 Task: Learn more about a career.
Action: Mouse moved to (925, 127)
Screenshot: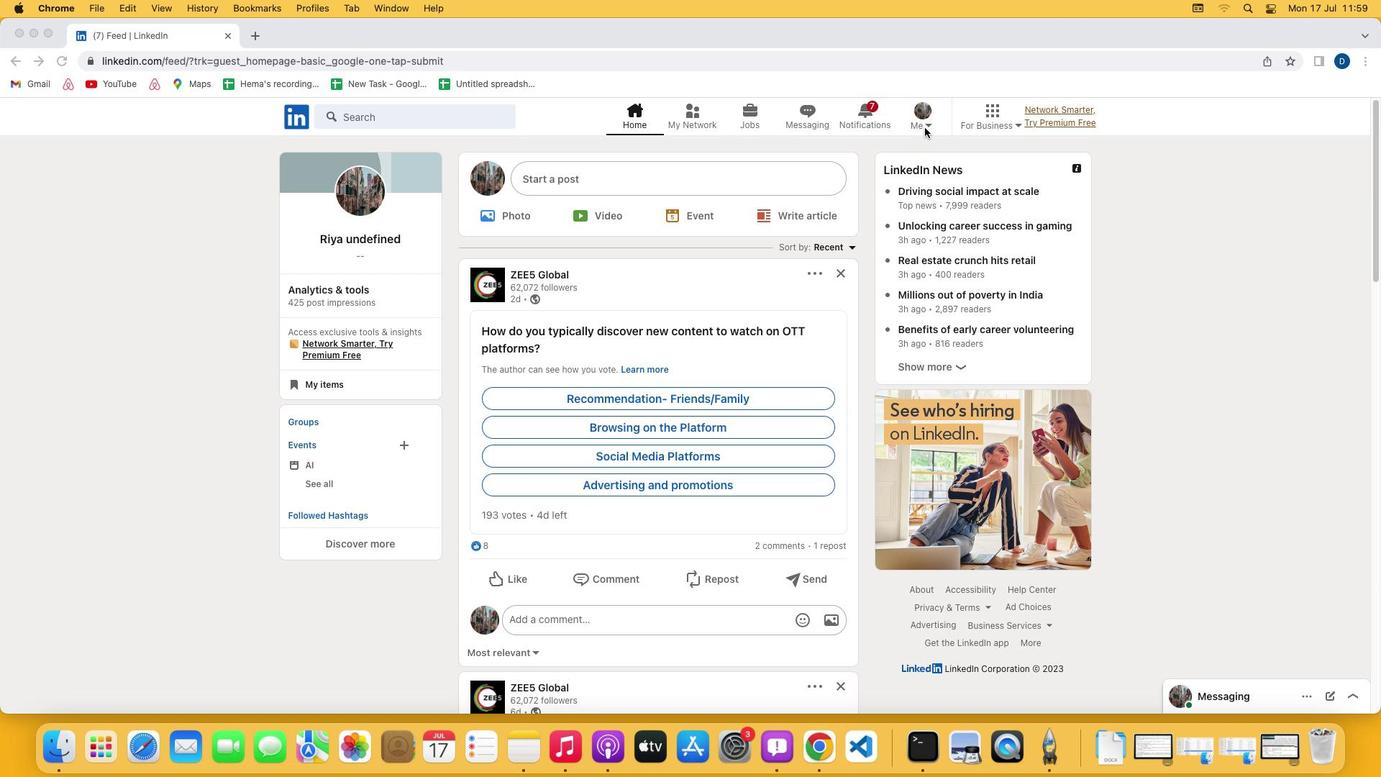 
Action: Mouse pressed left at (925, 127)
Screenshot: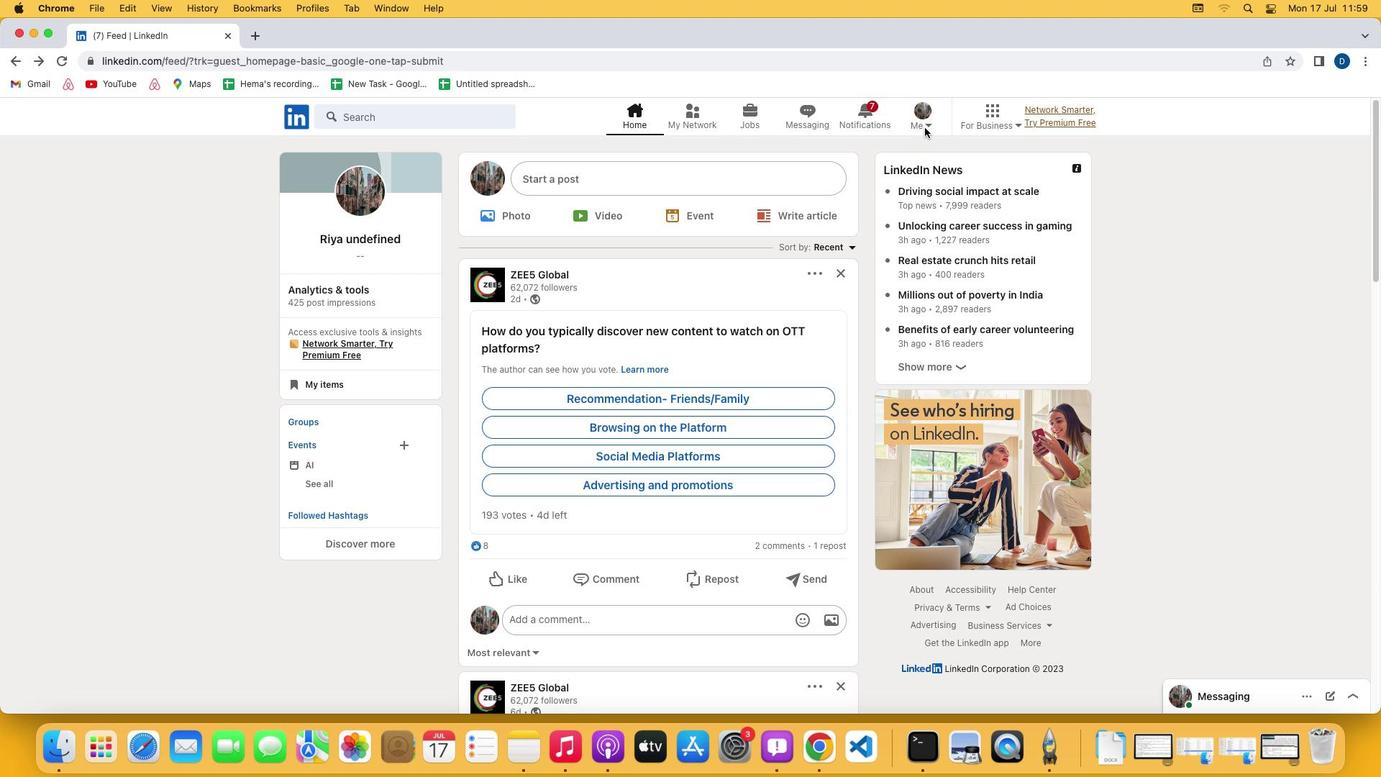 
Action: Mouse moved to (929, 125)
Screenshot: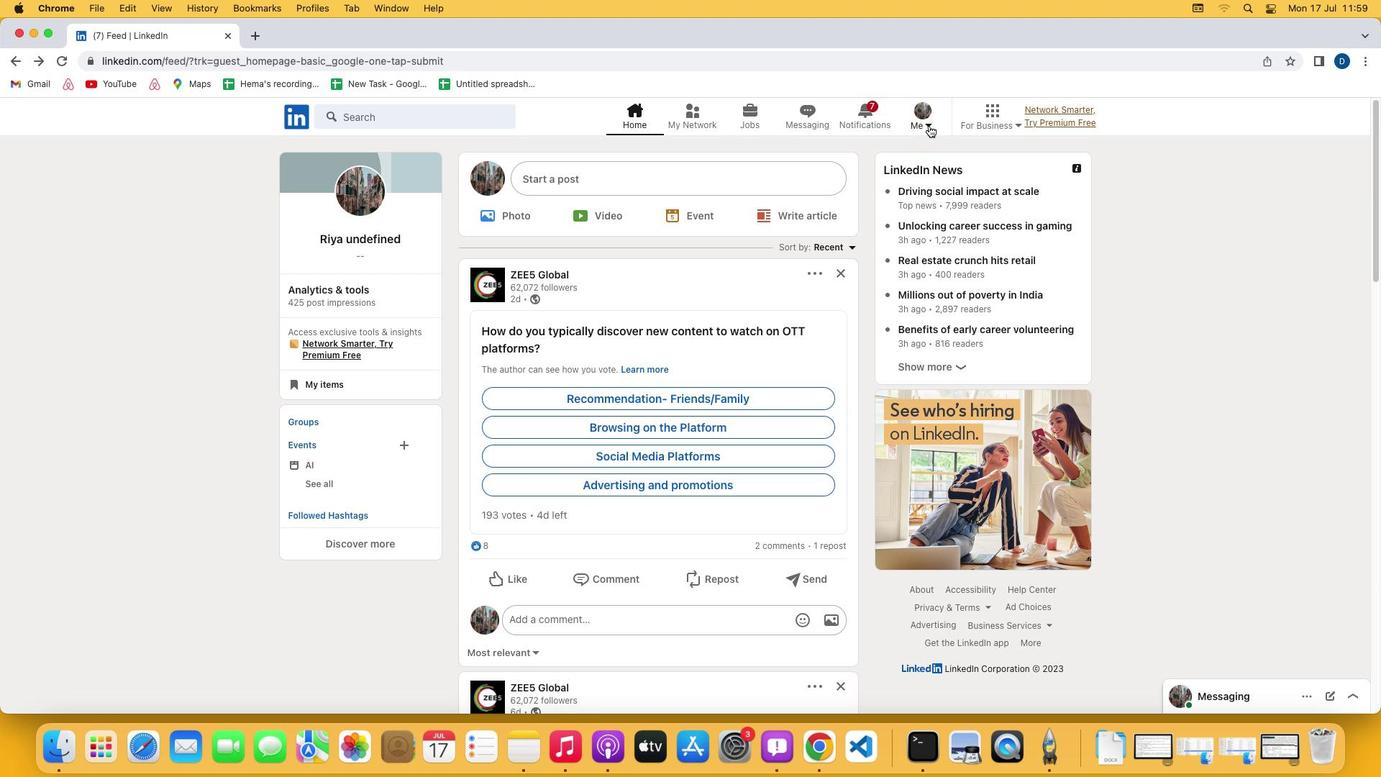 
Action: Mouse pressed left at (929, 125)
Screenshot: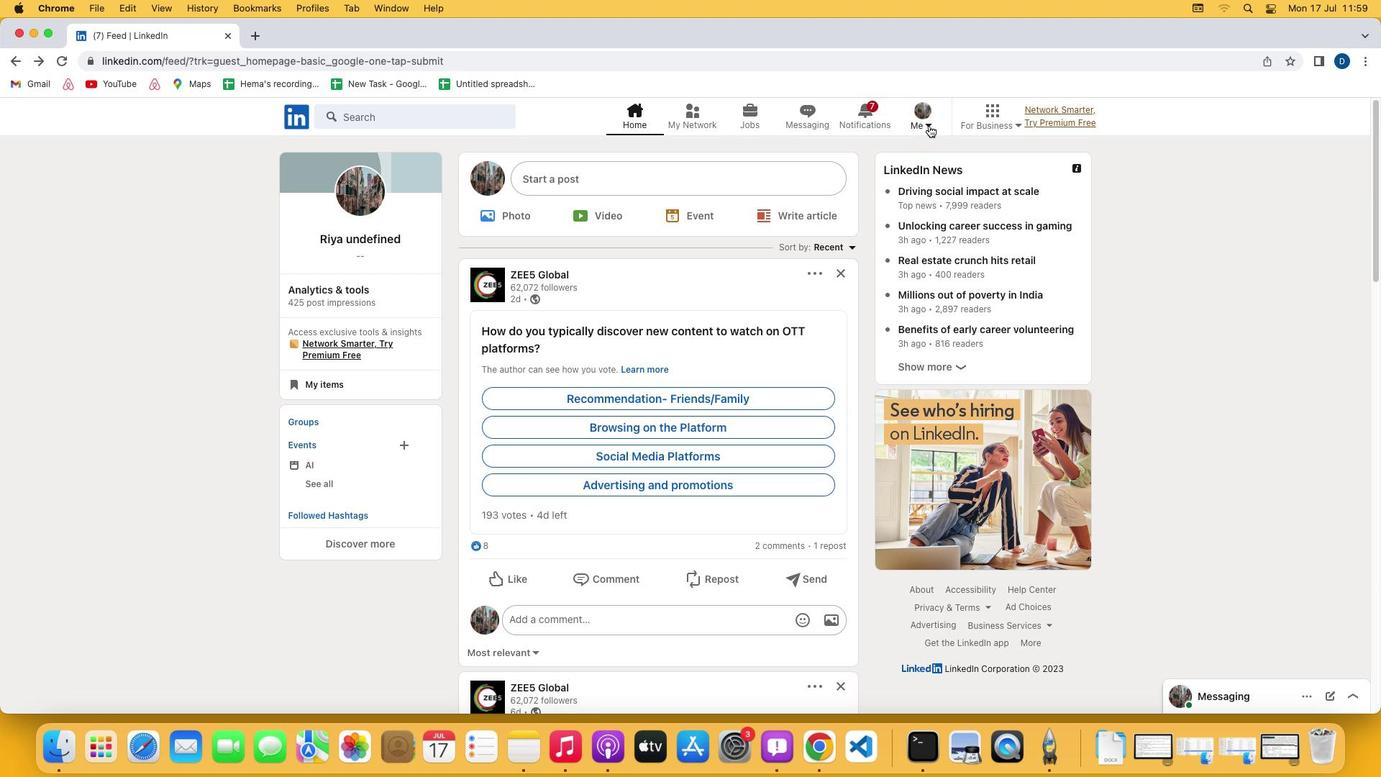 
Action: Mouse moved to (827, 272)
Screenshot: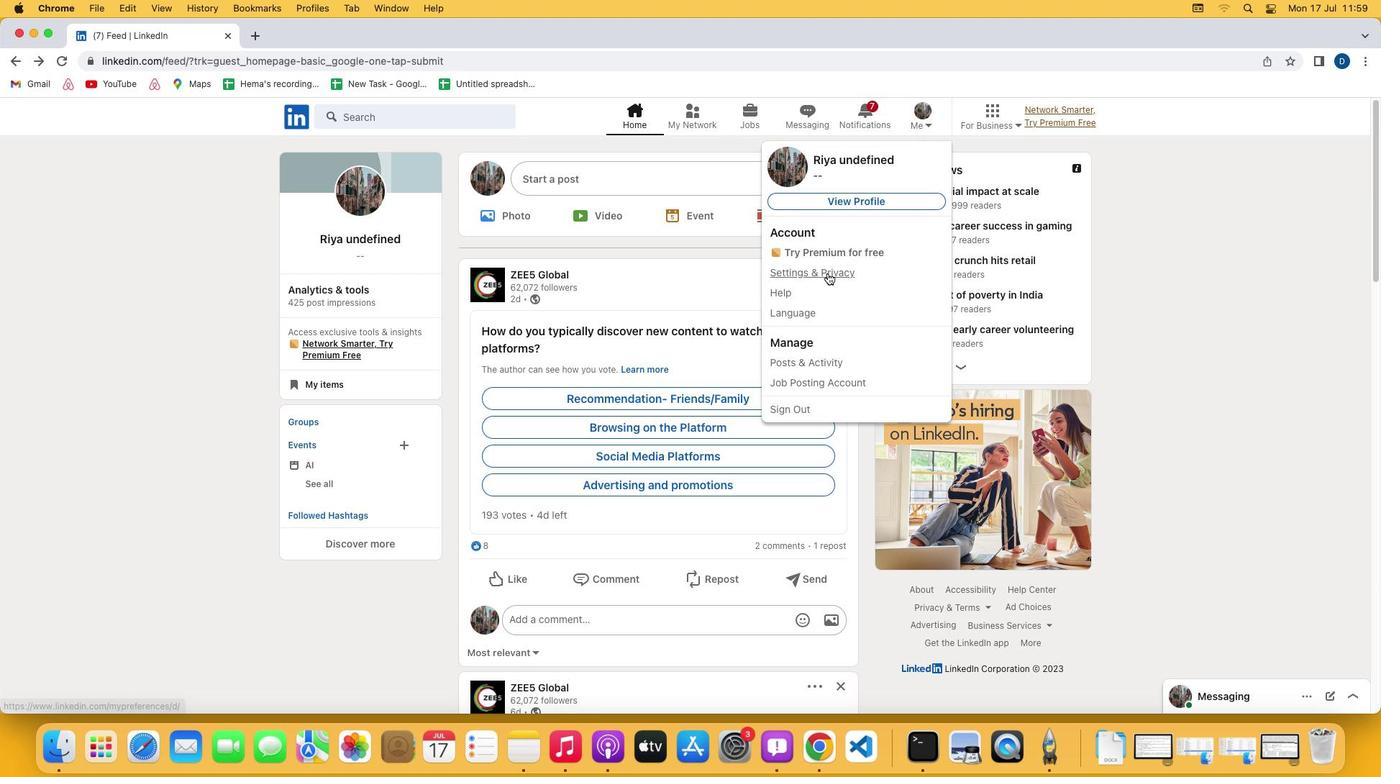 
Action: Mouse pressed left at (827, 272)
Screenshot: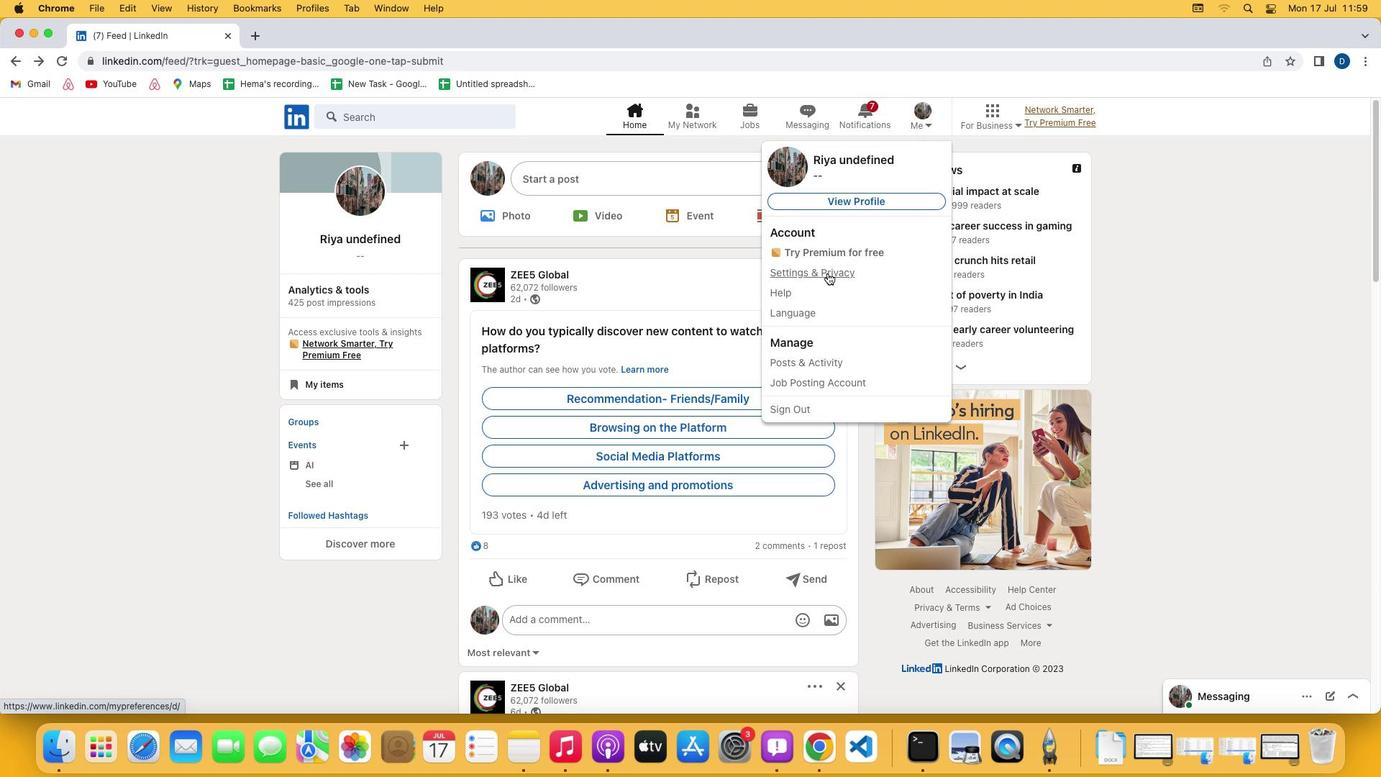 
Action: Mouse moved to (645, 476)
Screenshot: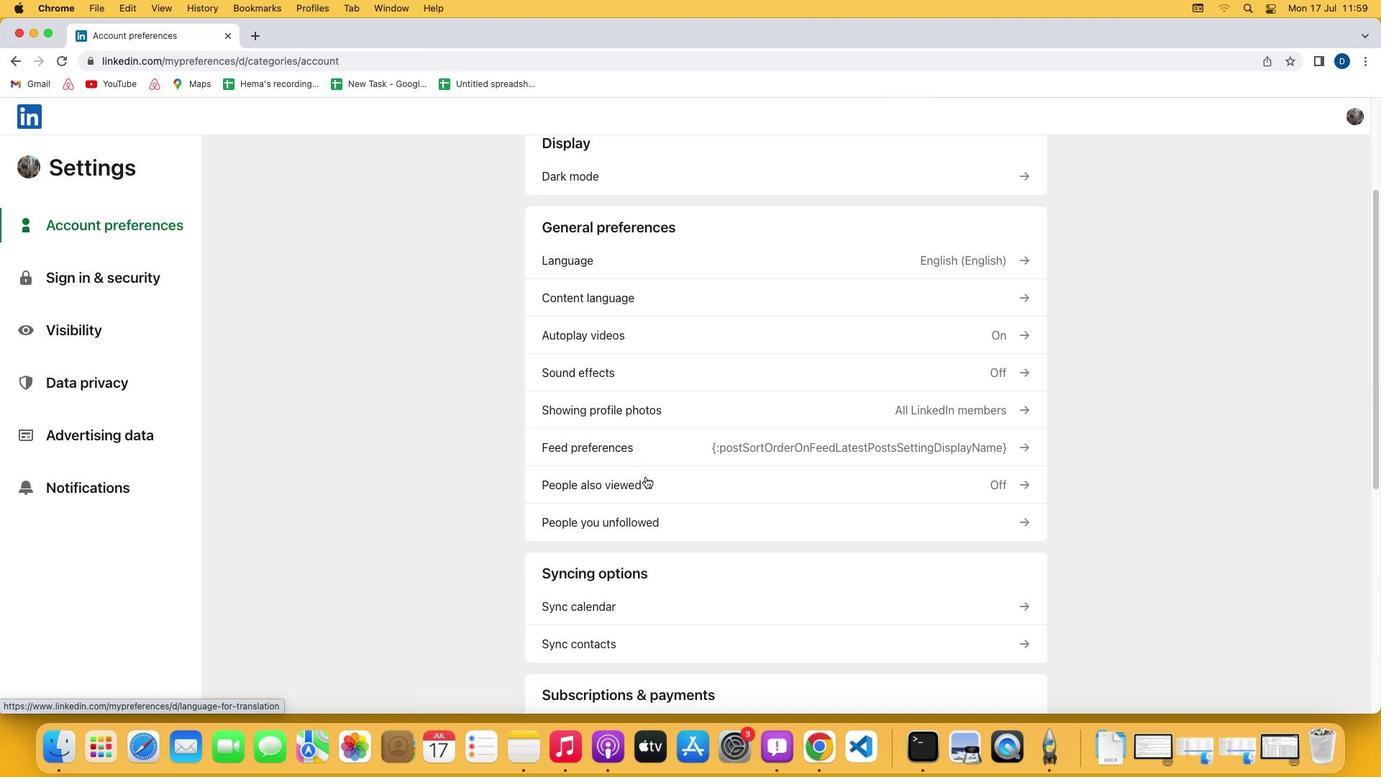 
Action: Mouse scrolled (645, 476) with delta (0, 0)
Screenshot: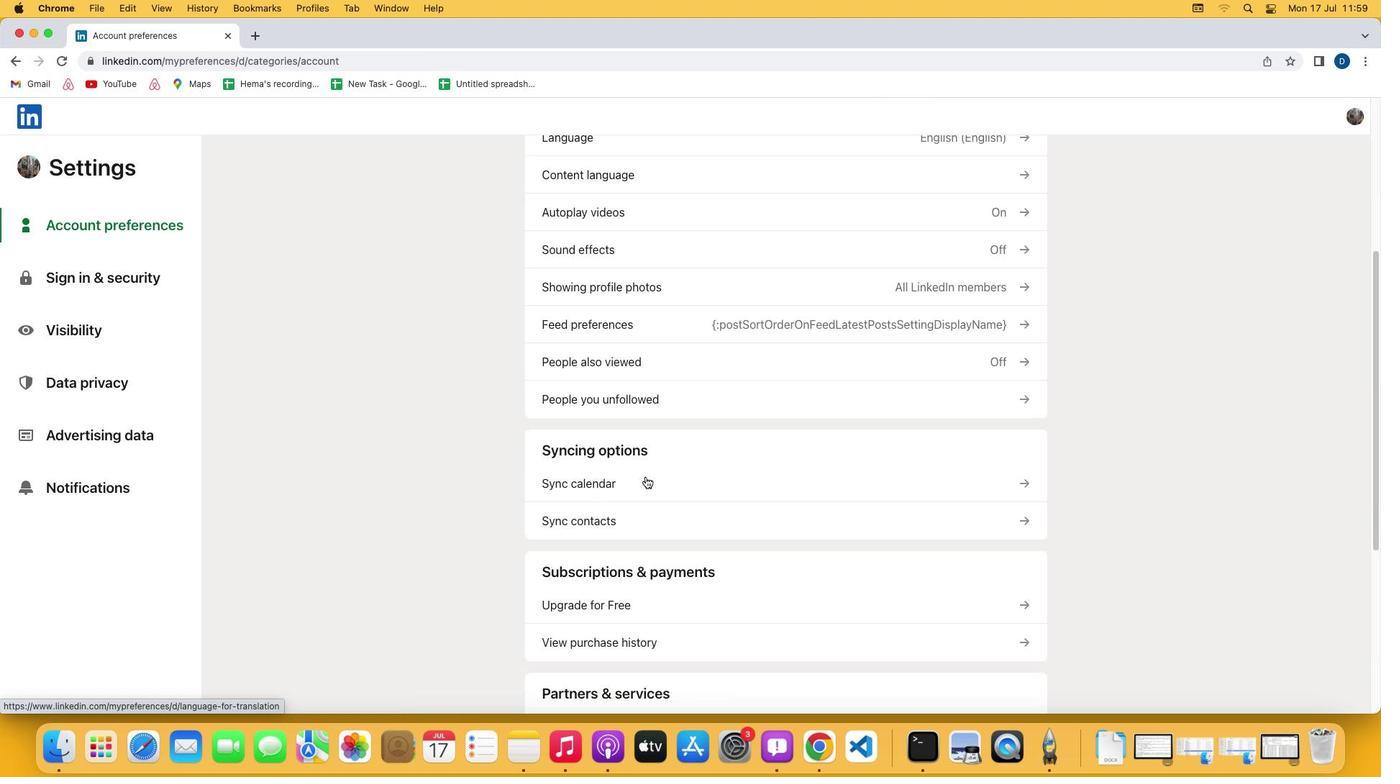 
Action: Mouse scrolled (645, 476) with delta (0, 0)
Screenshot: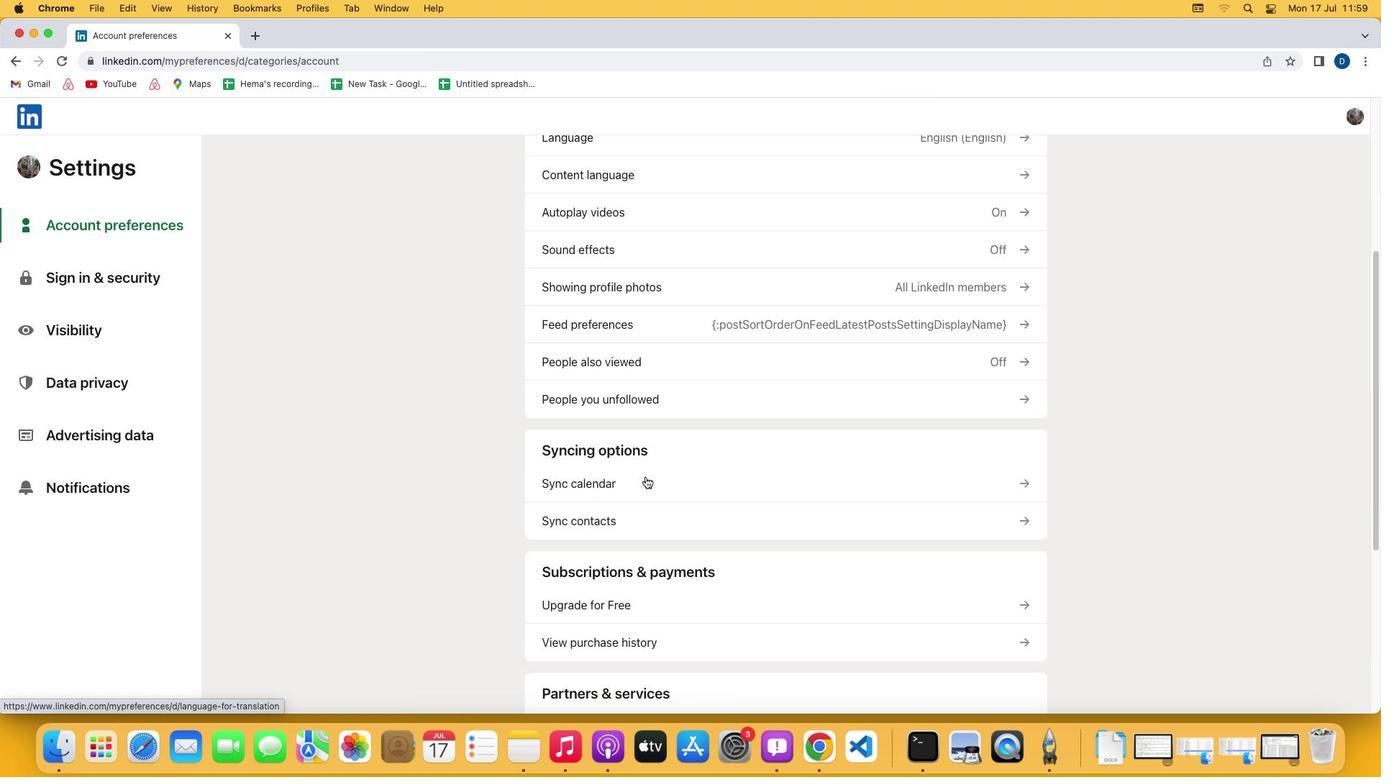 
Action: Mouse scrolled (645, 476) with delta (0, -1)
Screenshot: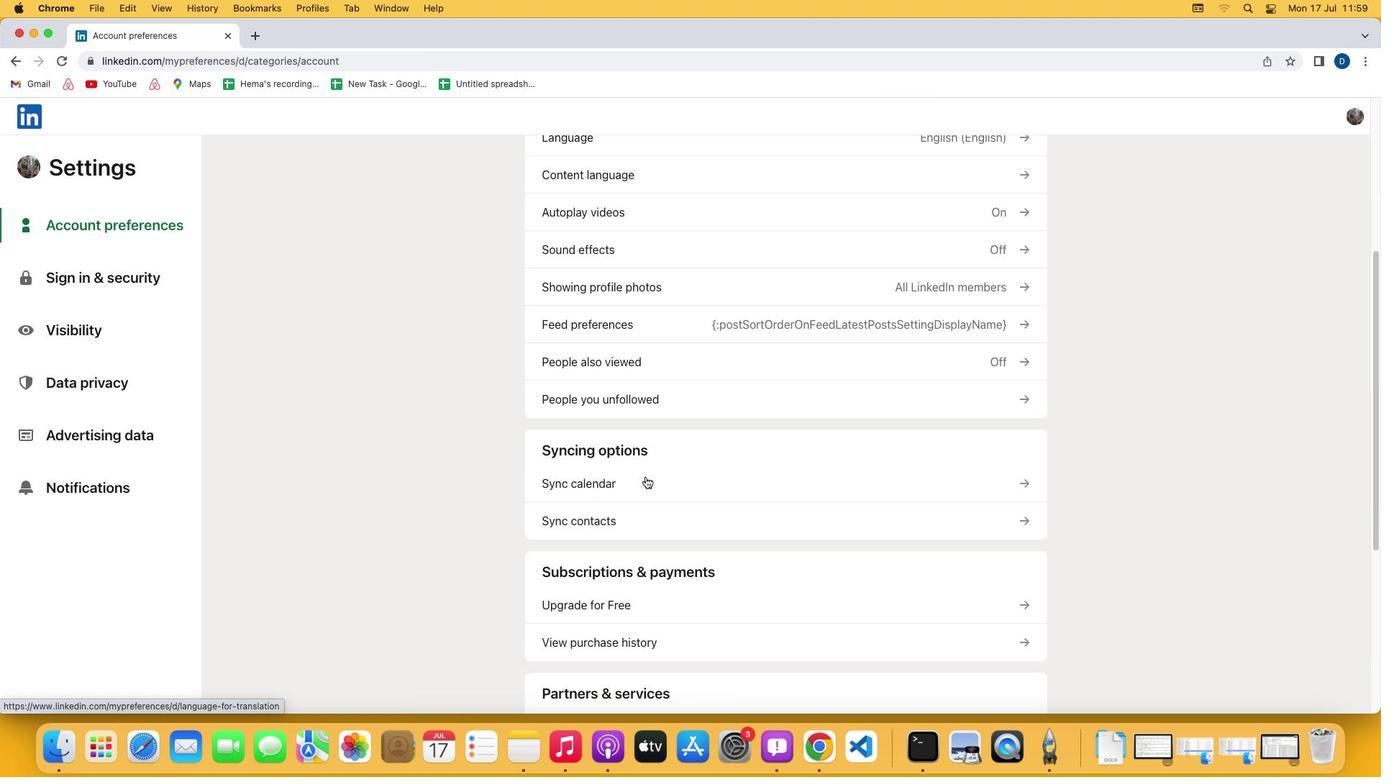 
Action: Mouse scrolled (645, 476) with delta (0, -2)
Screenshot: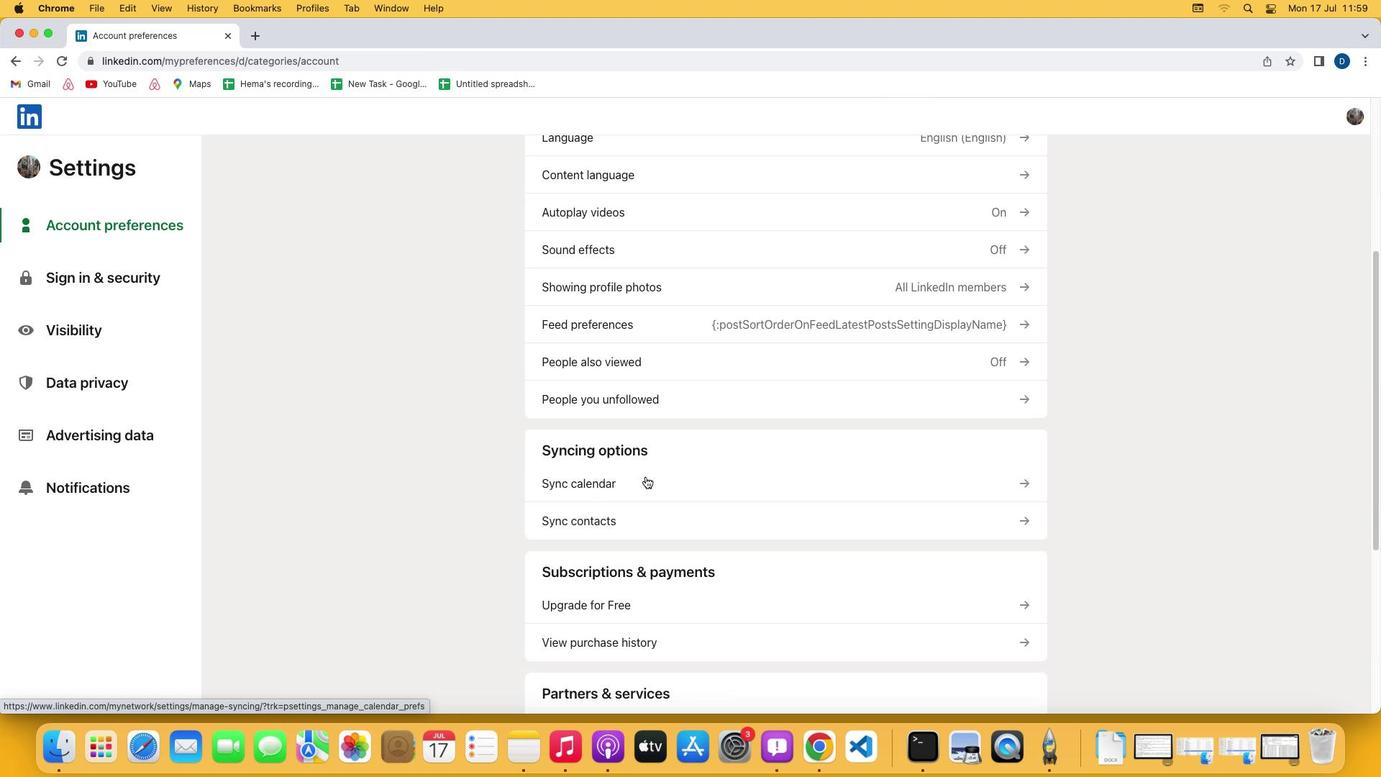 
Action: Mouse moved to (645, 477)
Screenshot: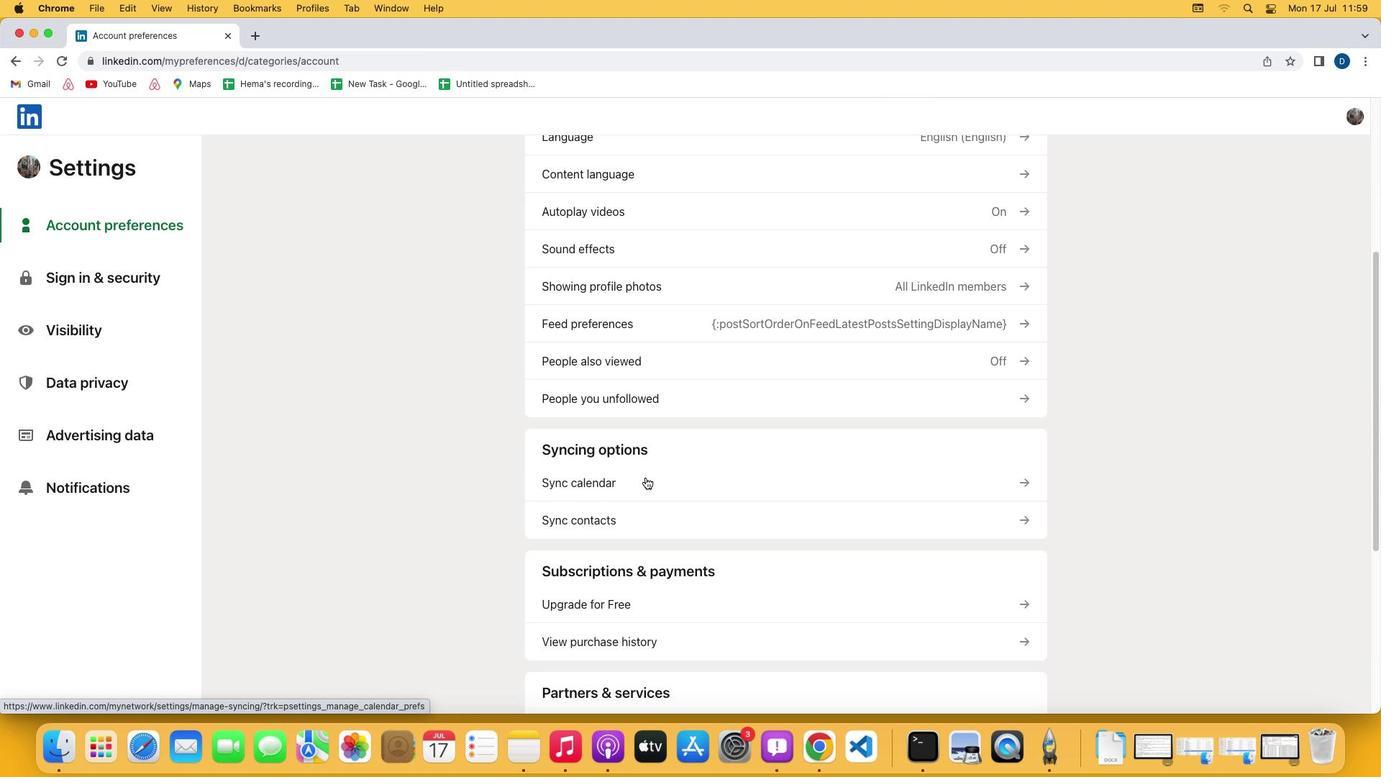 
Action: Mouse scrolled (645, 477) with delta (0, 0)
Screenshot: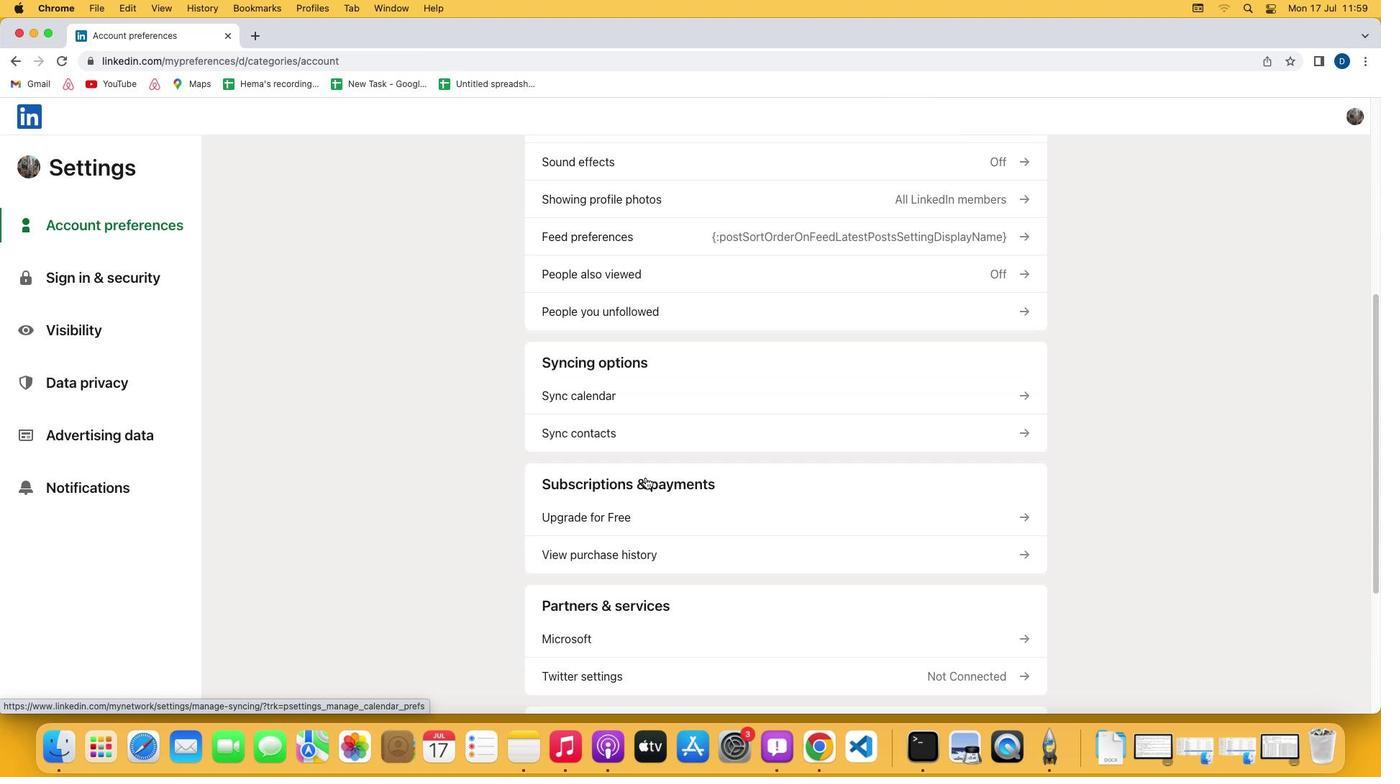 
Action: Mouse scrolled (645, 477) with delta (0, 0)
Screenshot: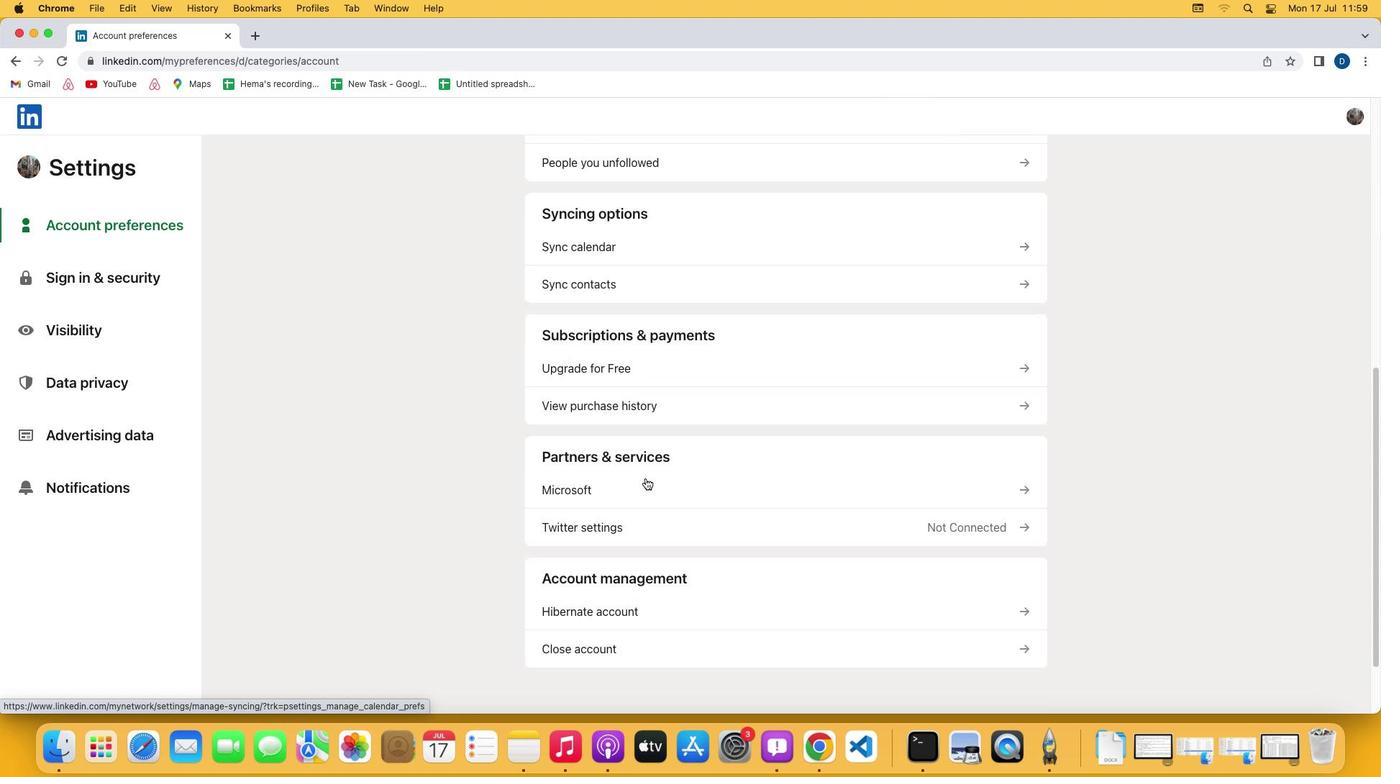 
Action: Mouse scrolled (645, 477) with delta (0, -1)
Screenshot: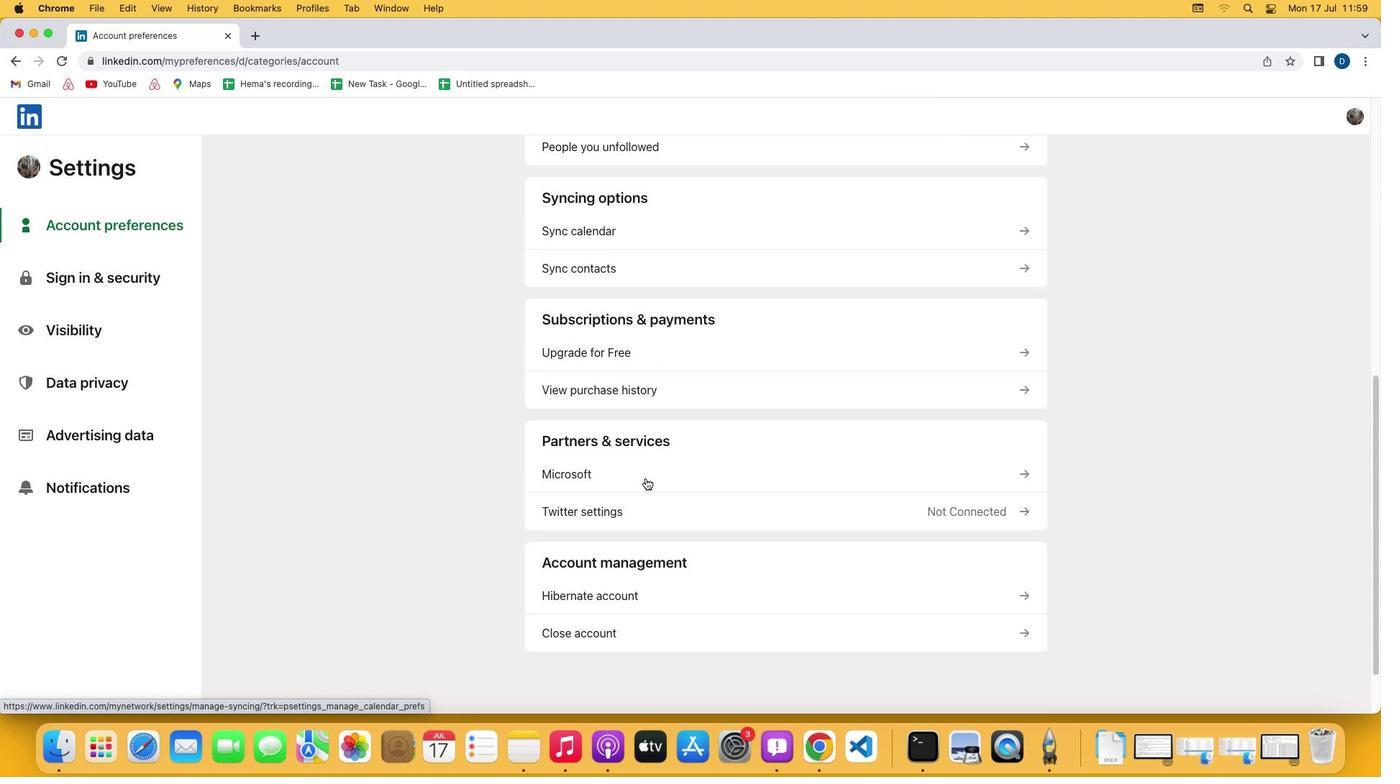 
Action: Mouse scrolled (645, 477) with delta (0, -2)
Screenshot: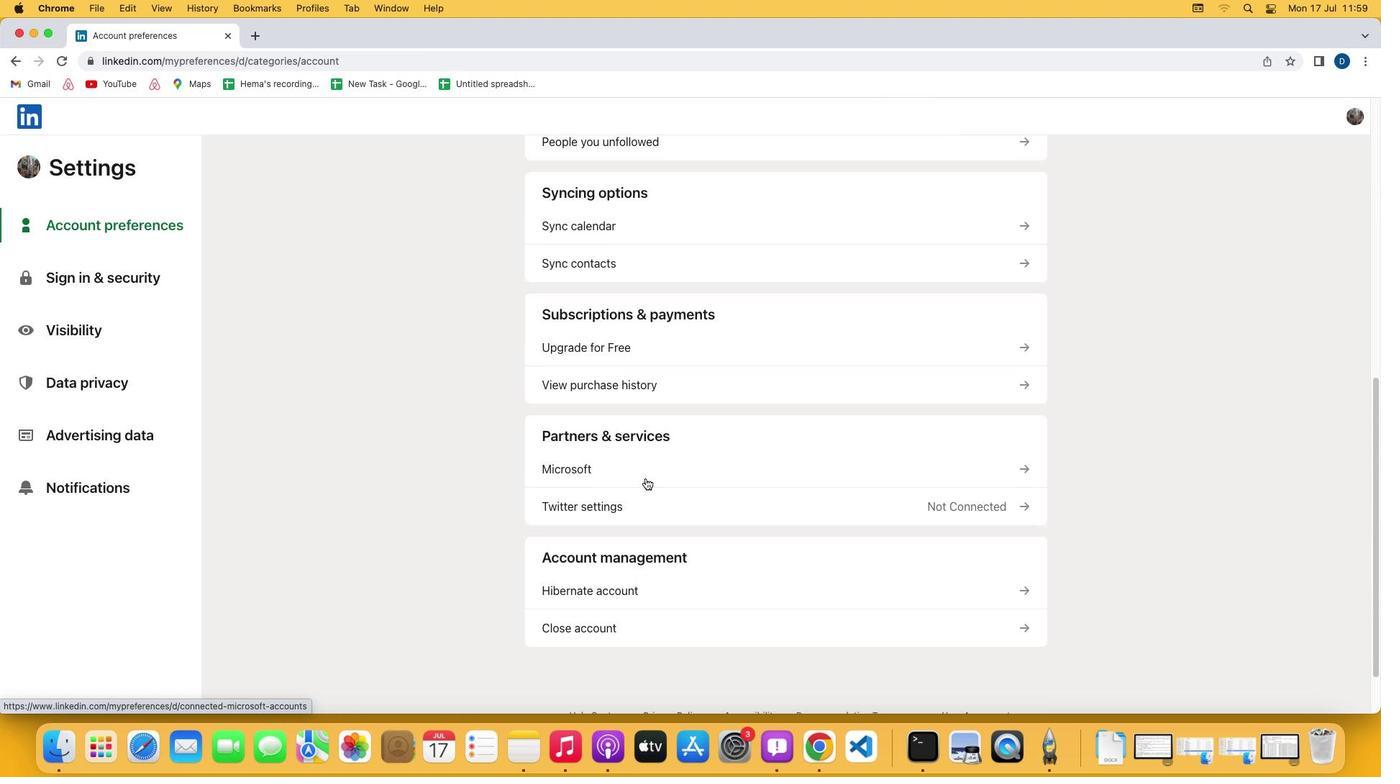 
Action: Mouse moved to (652, 349)
Screenshot: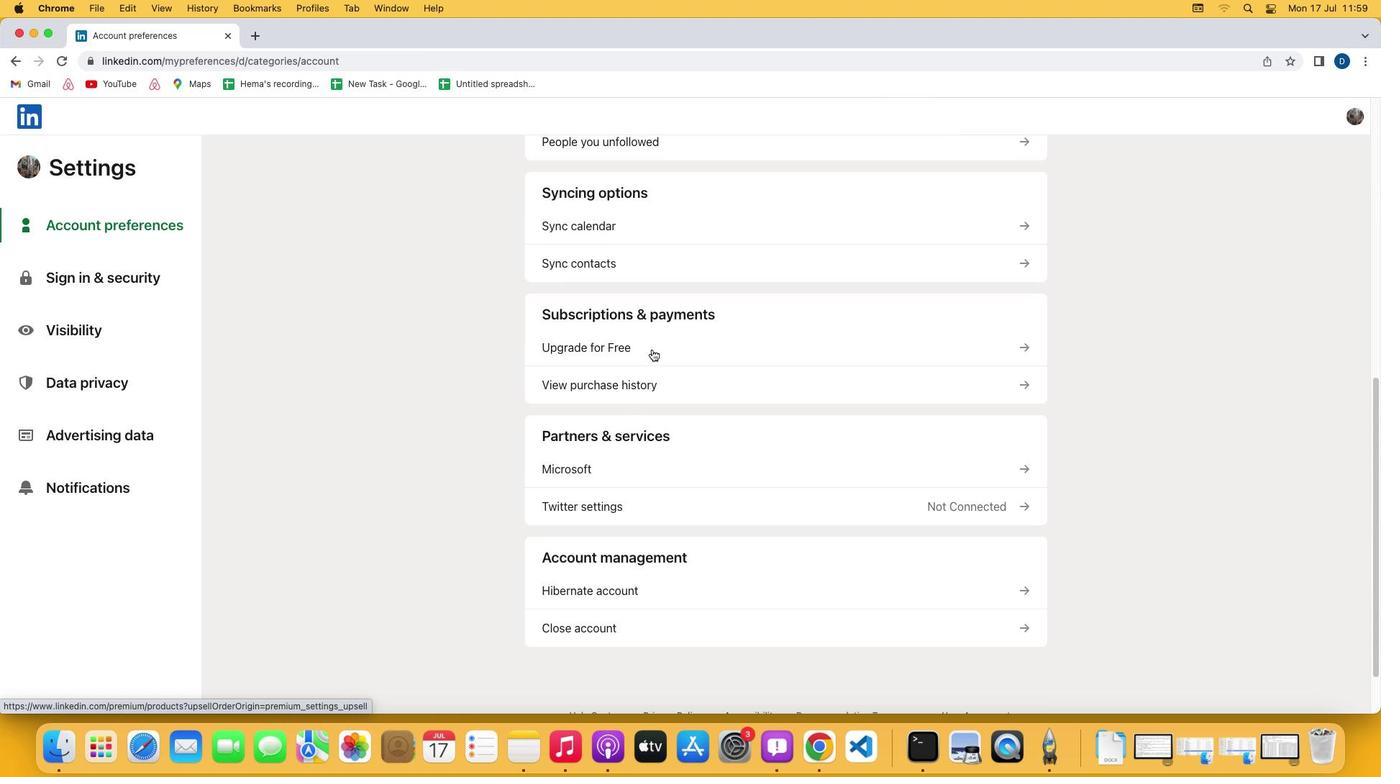 
Action: Mouse pressed left at (652, 349)
Screenshot: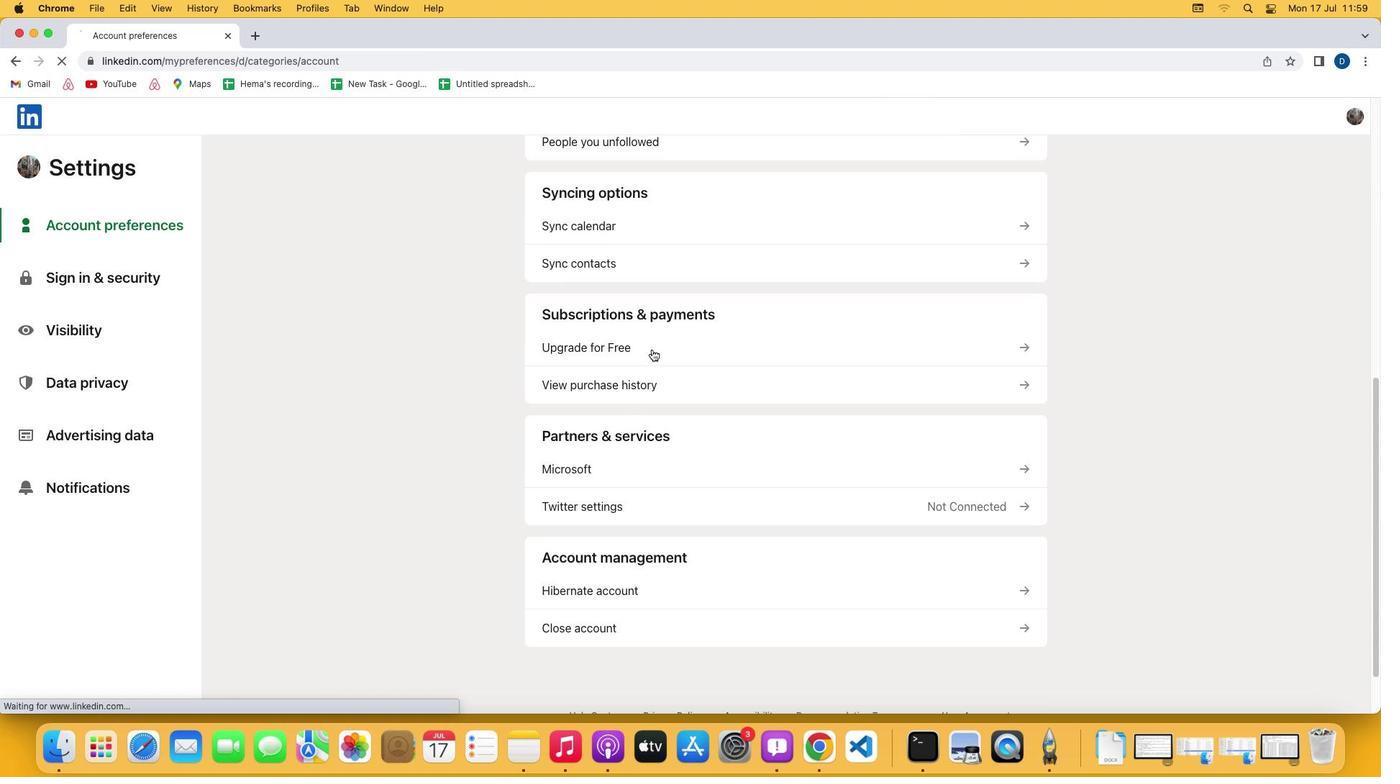 
Action: Mouse moved to (560, 416)
Screenshot: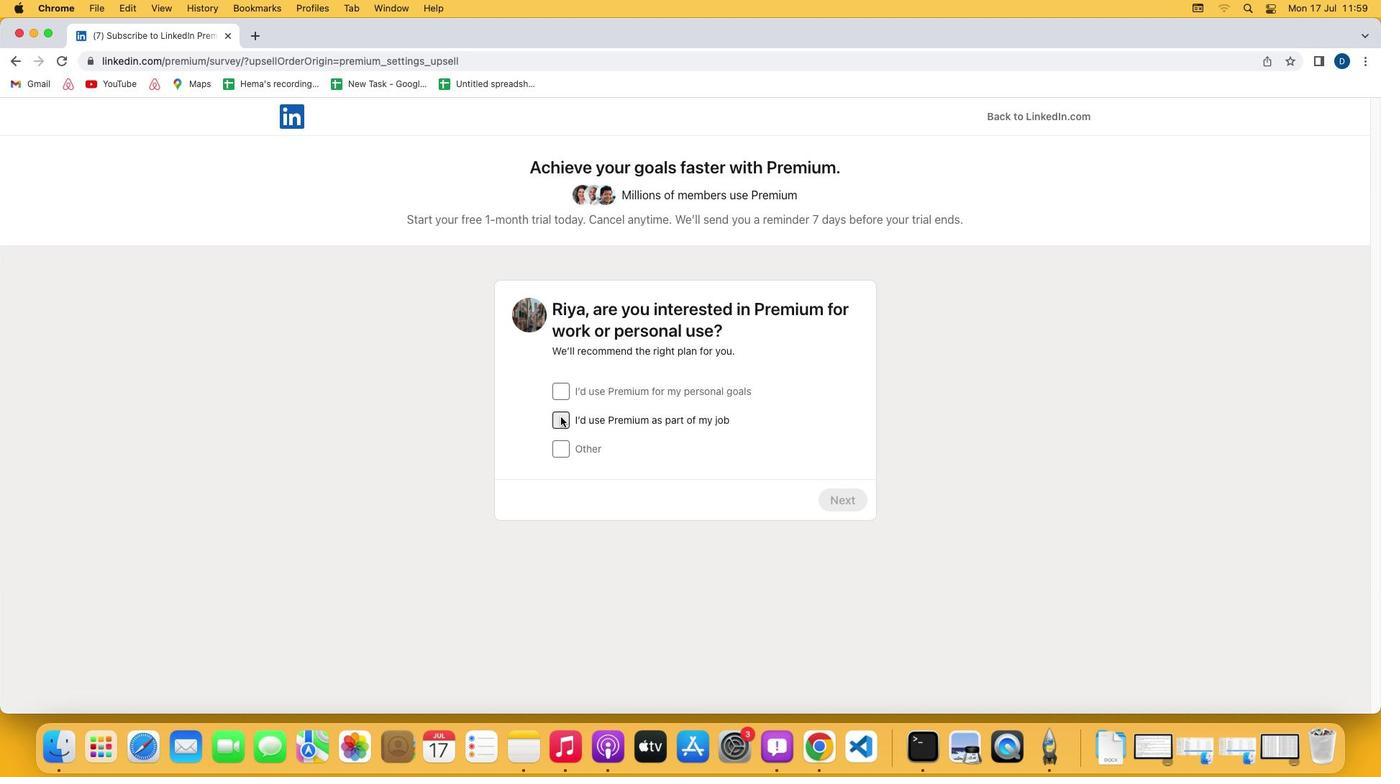 
Action: Mouse pressed left at (560, 416)
Screenshot: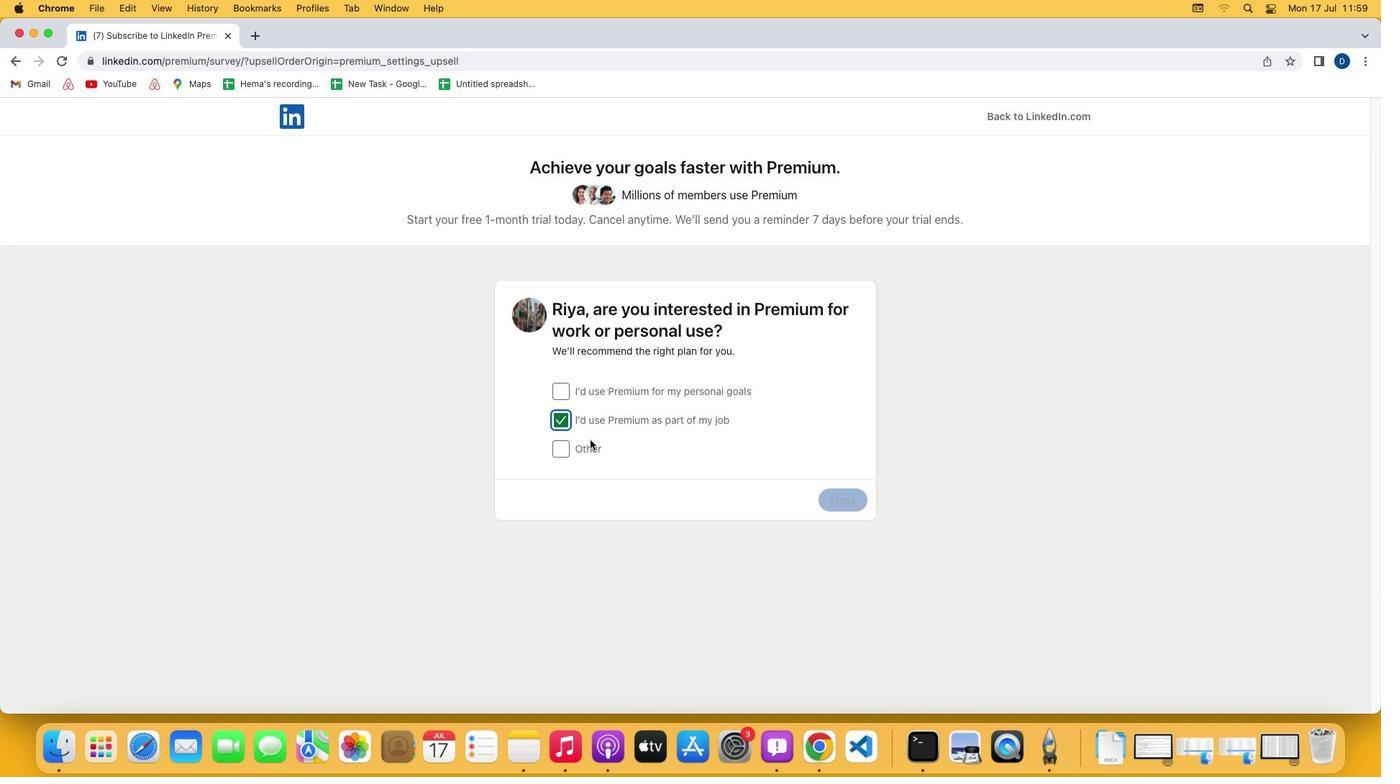 
Action: Mouse moved to (836, 500)
Screenshot: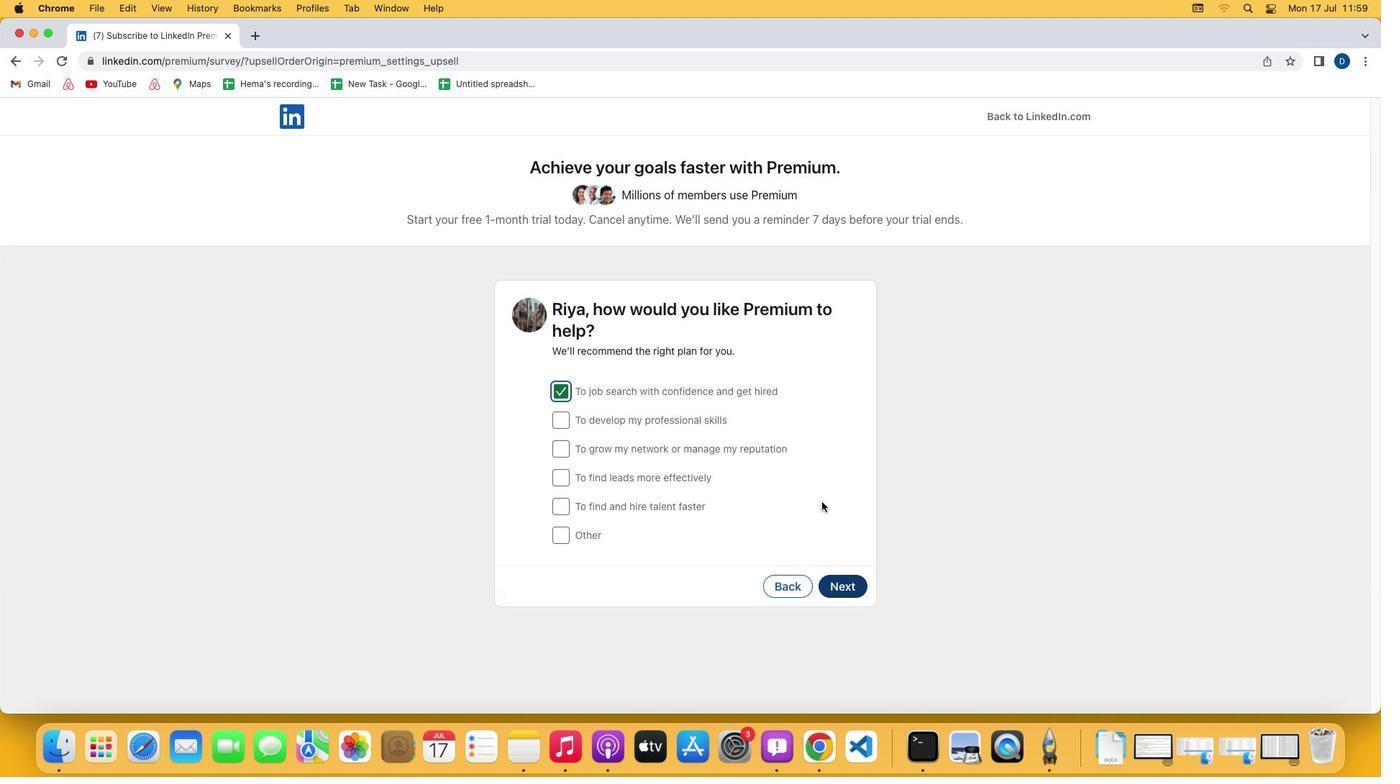 
Action: Mouse pressed left at (836, 500)
Screenshot: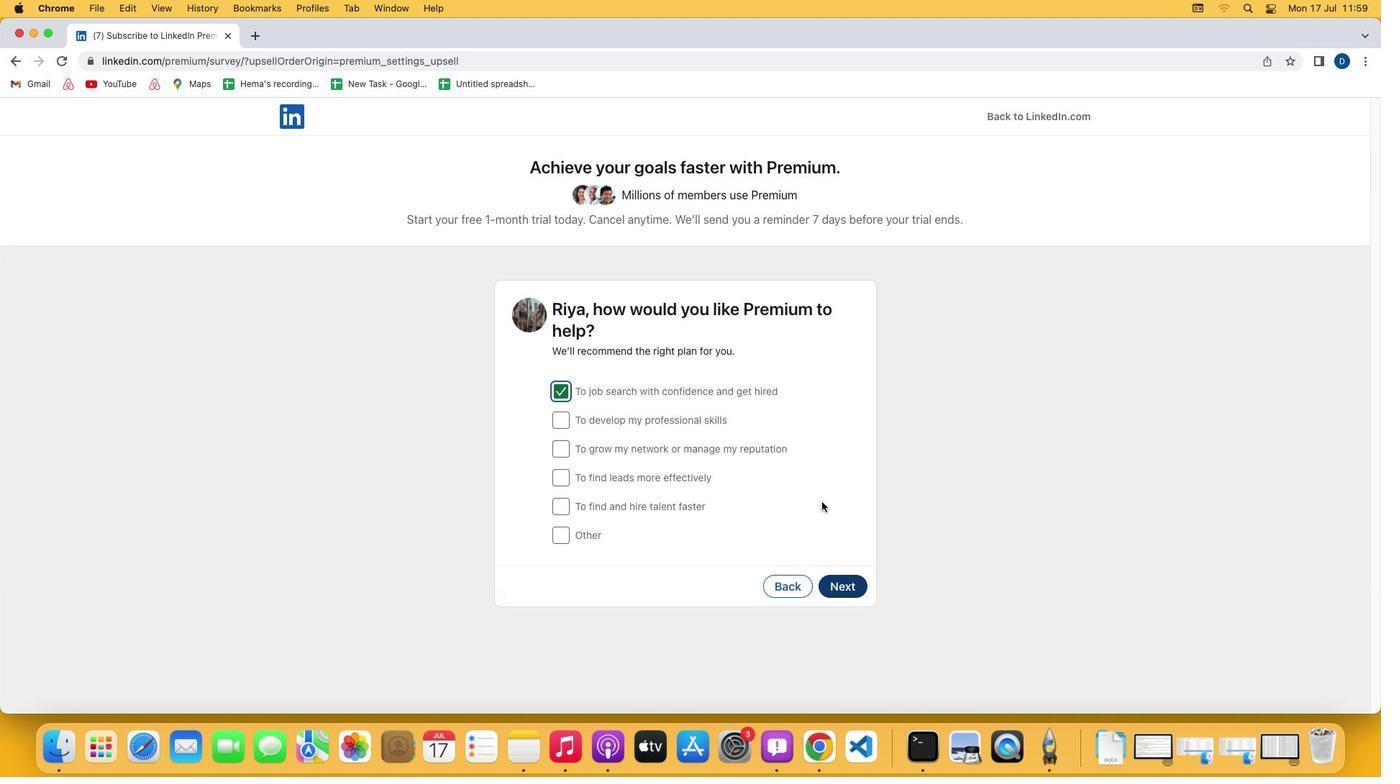 
Action: Mouse moved to (842, 592)
Screenshot: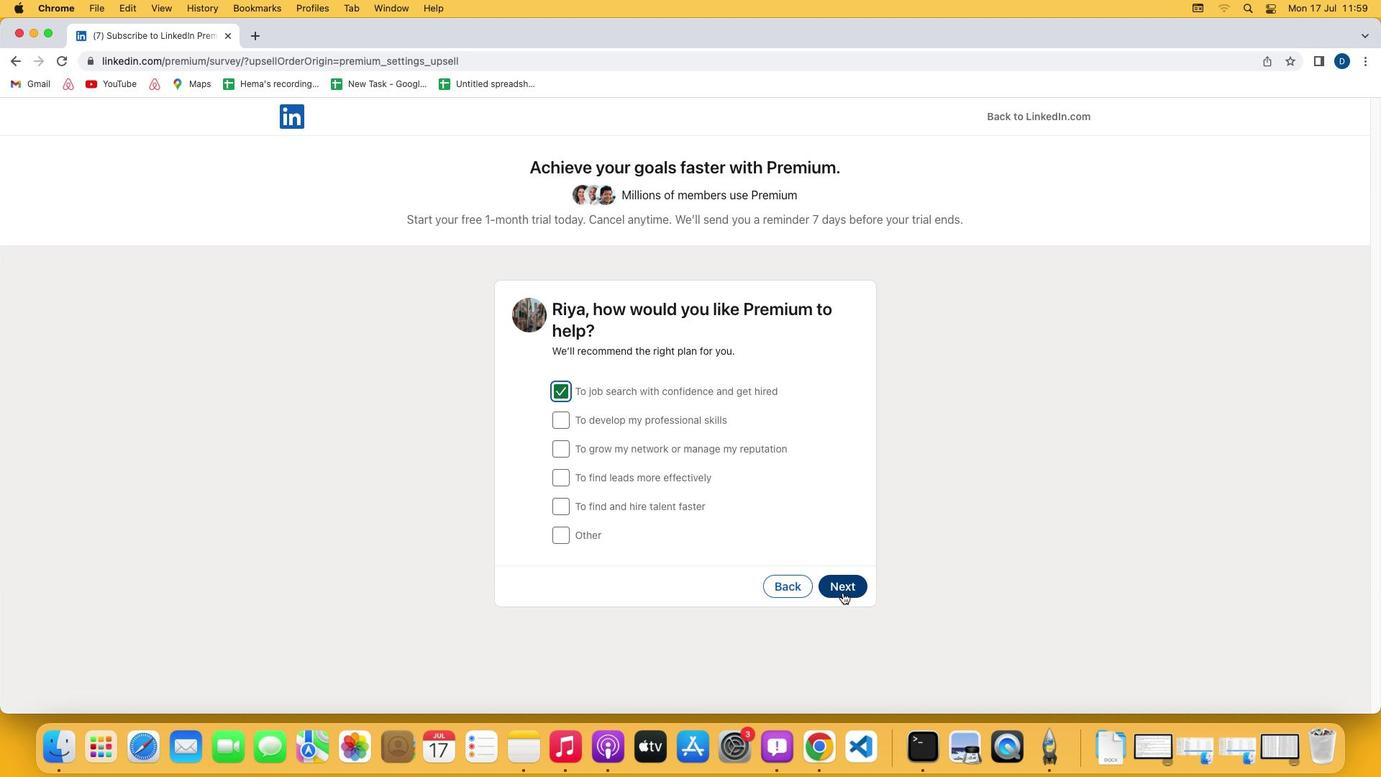 
Action: Mouse pressed left at (842, 592)
Screenshot: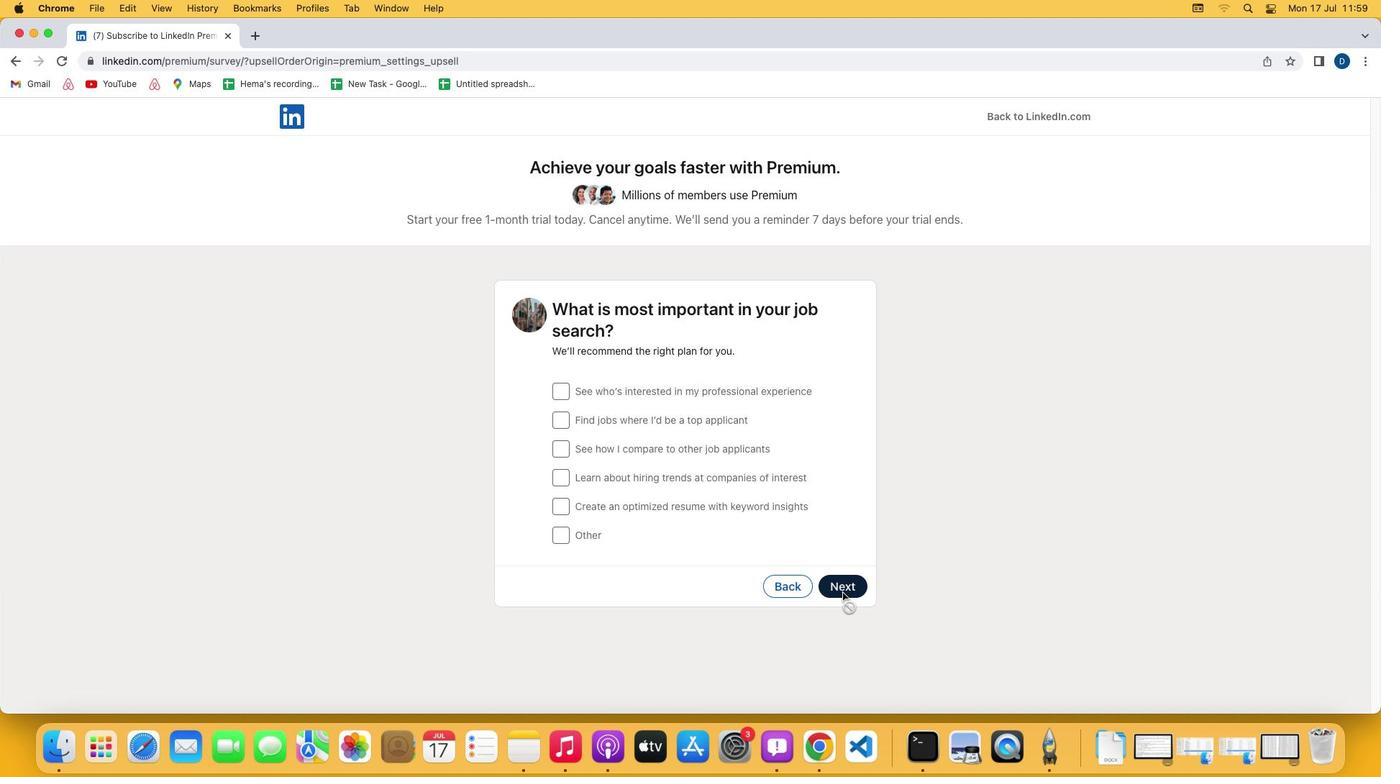 
Action: Mouse moved to (558, 504)
Screenshot: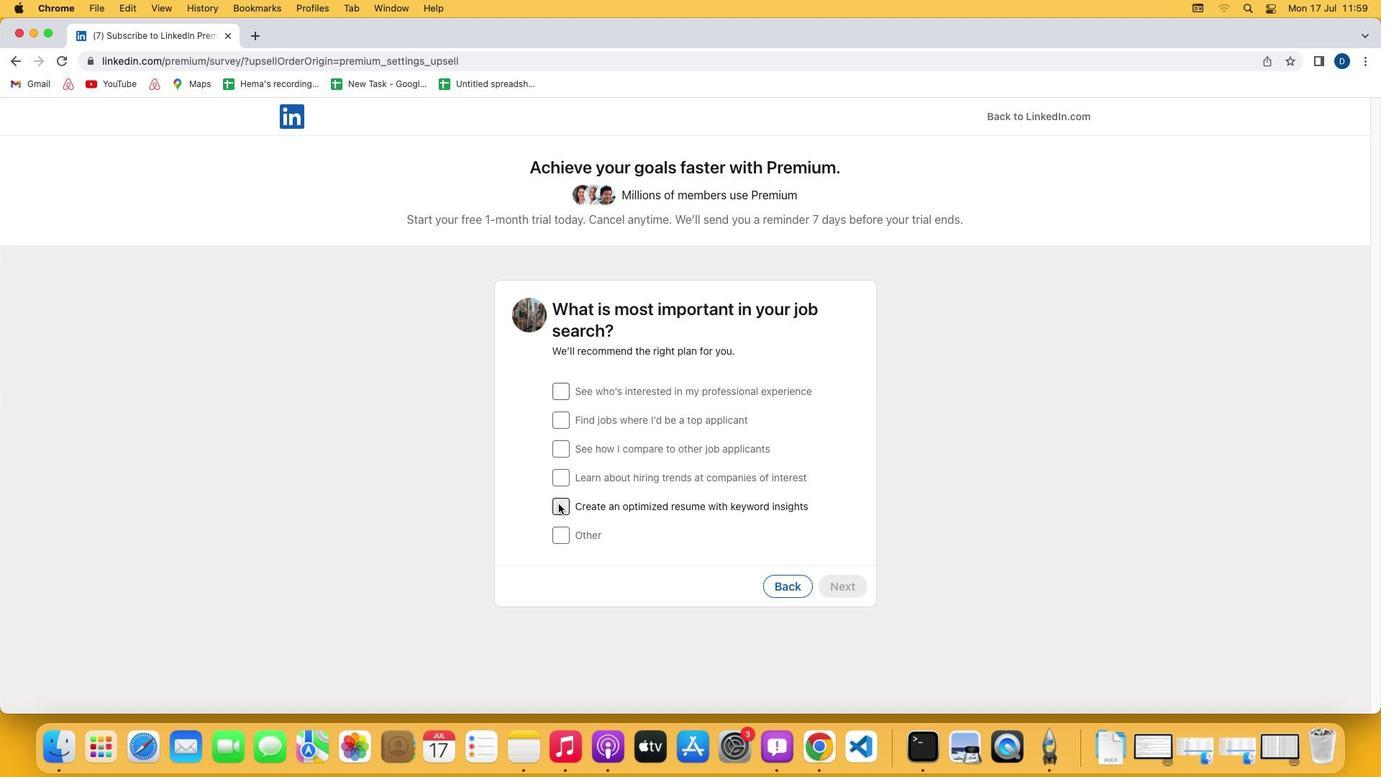 
Action: Mouse pressed left at (558, 504)
Screenshot: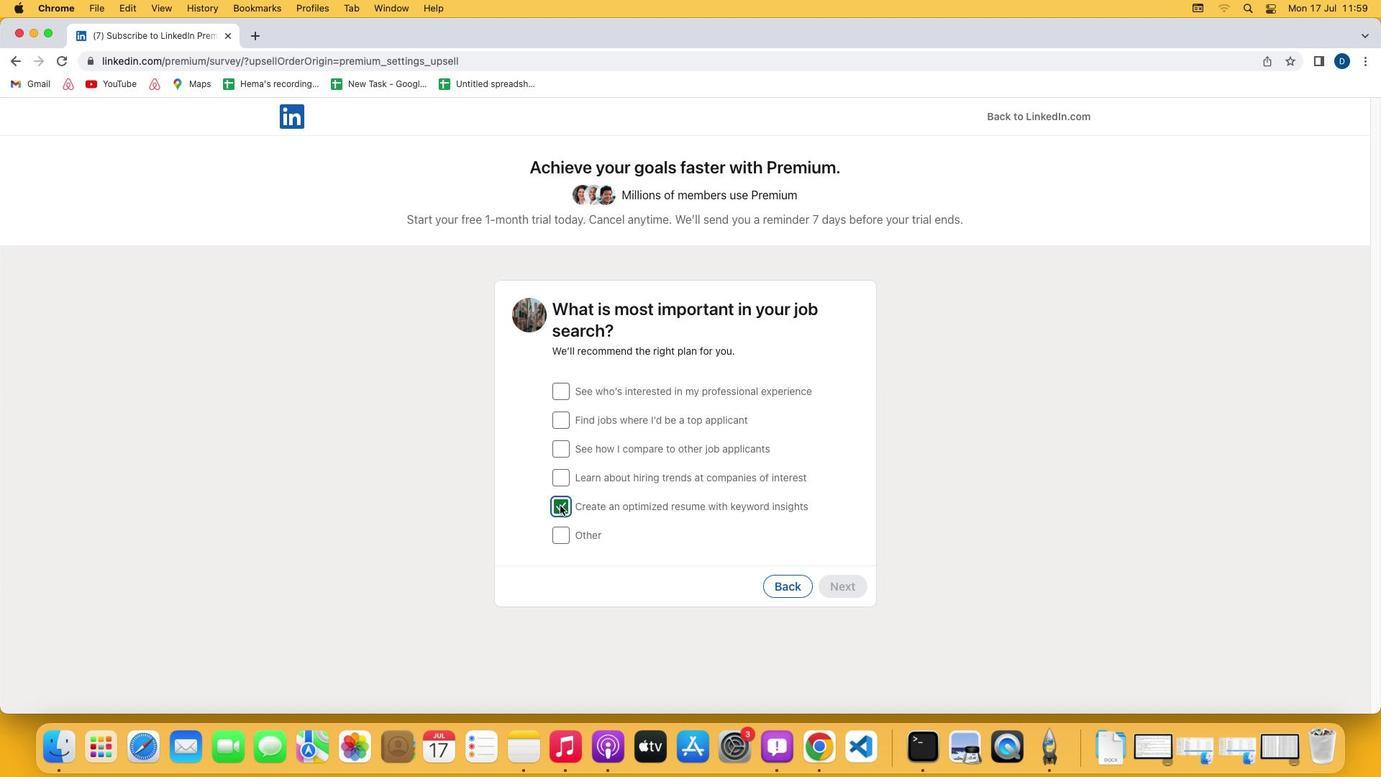 
Action: Mouse moved to (838, 582)
Screenshot: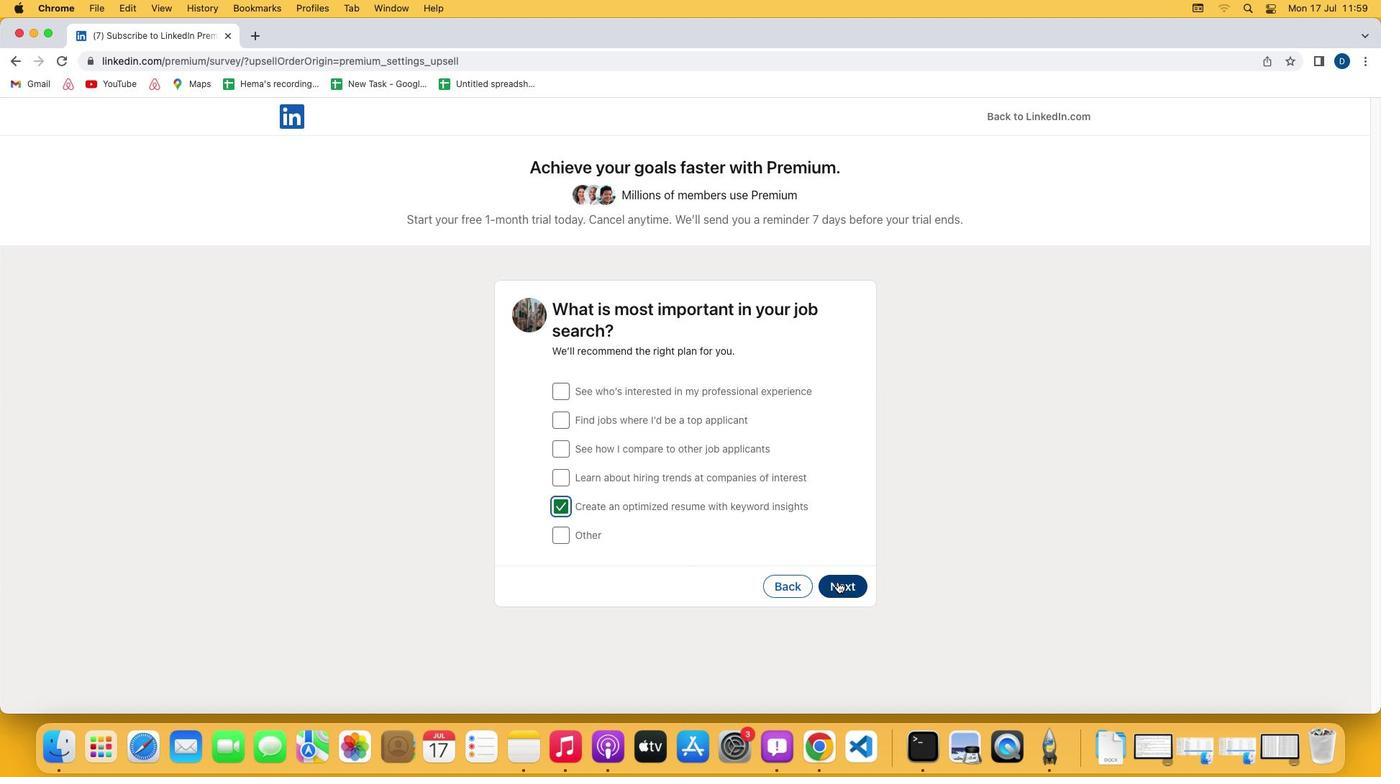 
Action: Mouse pressed left at (838, 582)
Screenshot: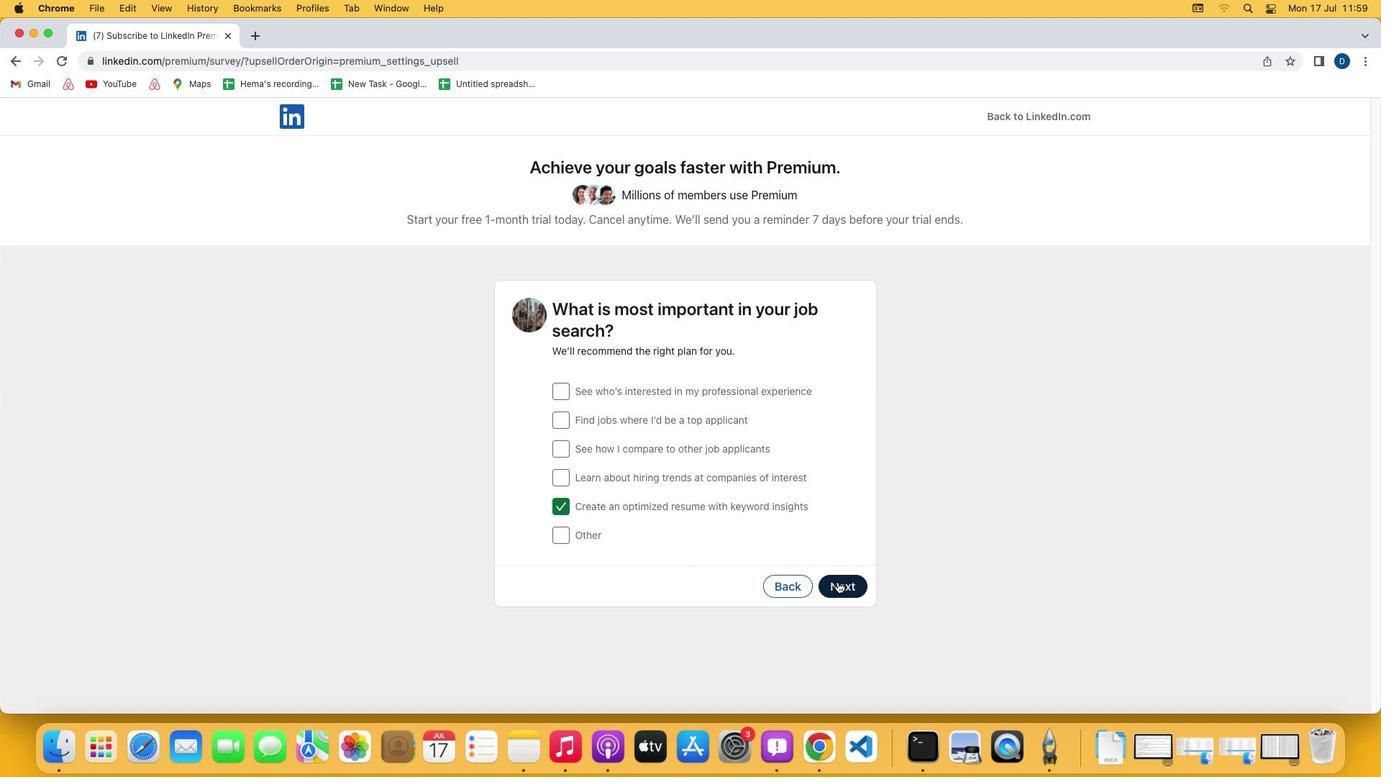 
Action: Mouse moved to (713, 560)
Screenshot: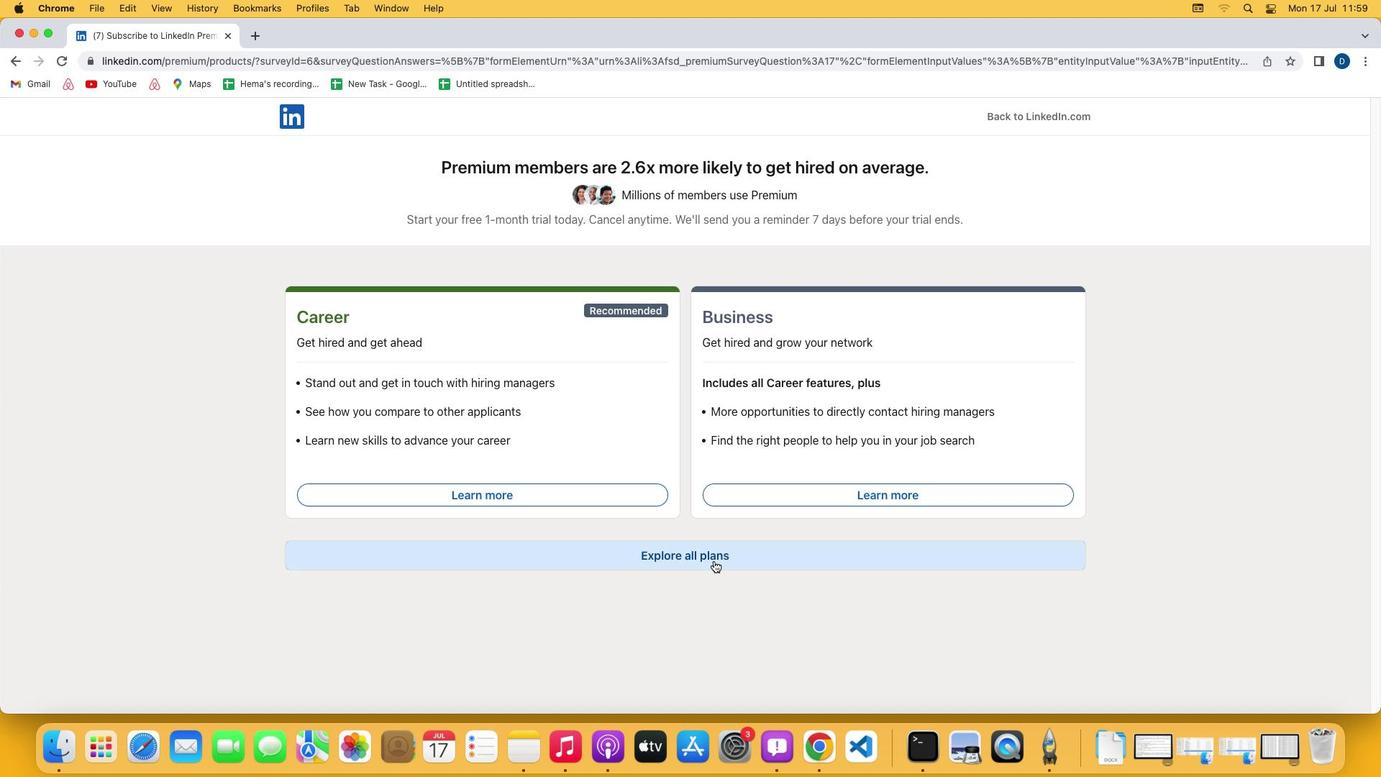 
Action: Mouse pressed left at (713, 560)
Screenshot: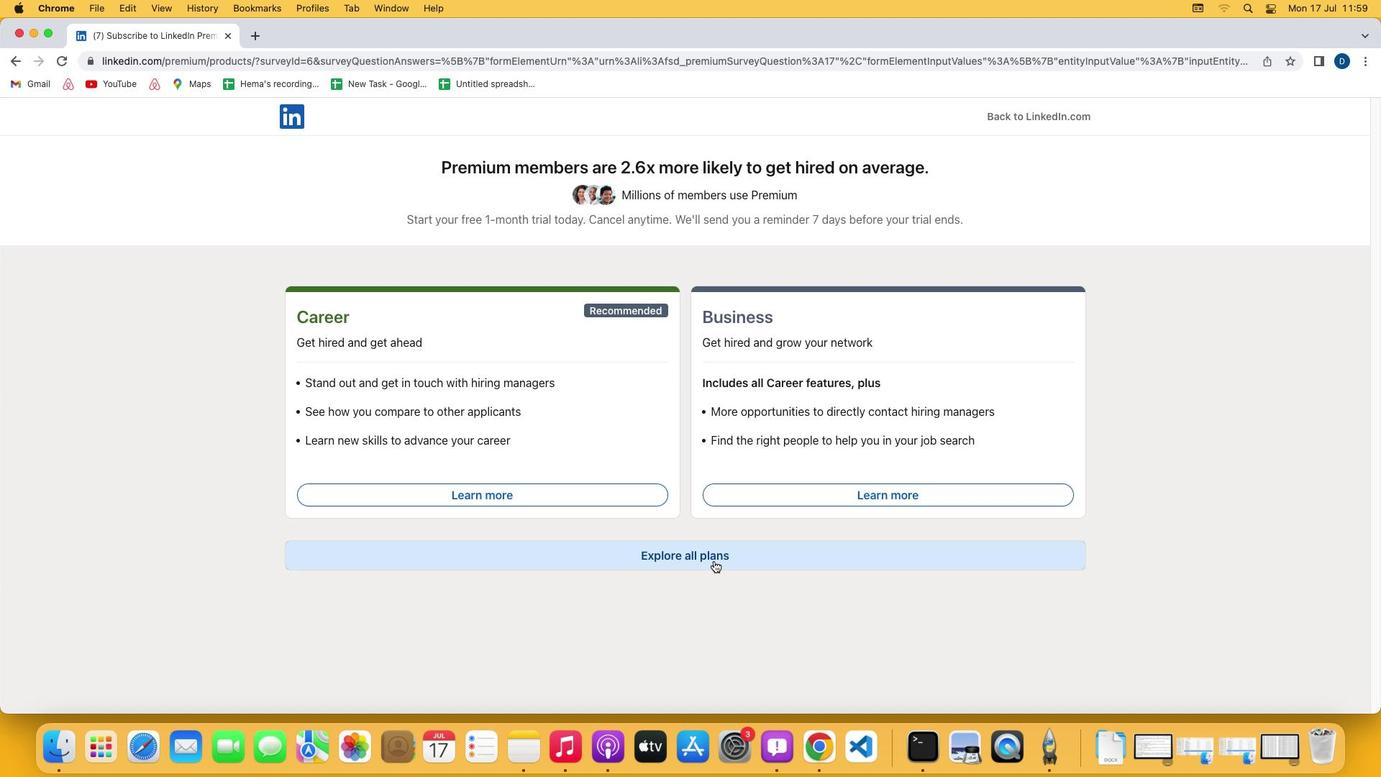 
Action: Mouse moved to (445, 596)
Screenshot: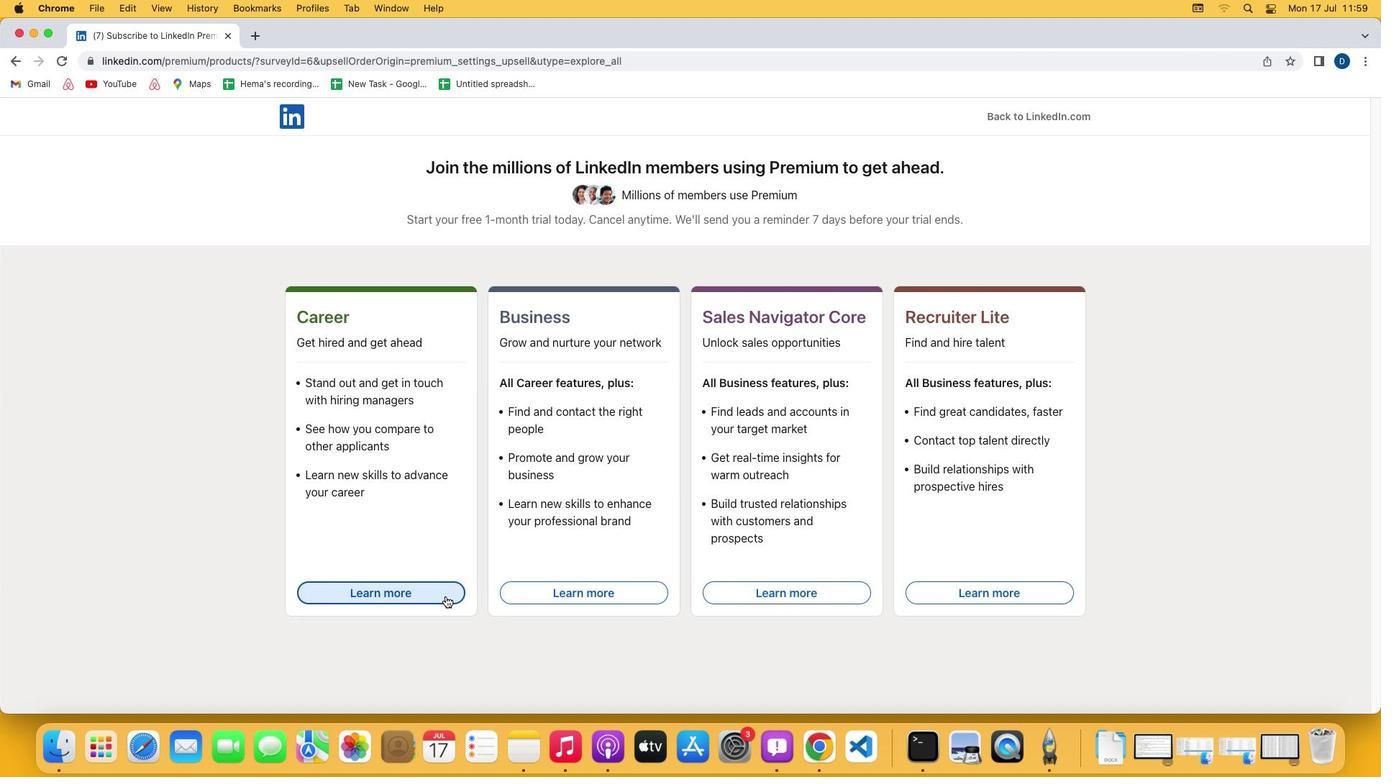 
Action: Mouse pressed left at (445, 596)
Screenshot: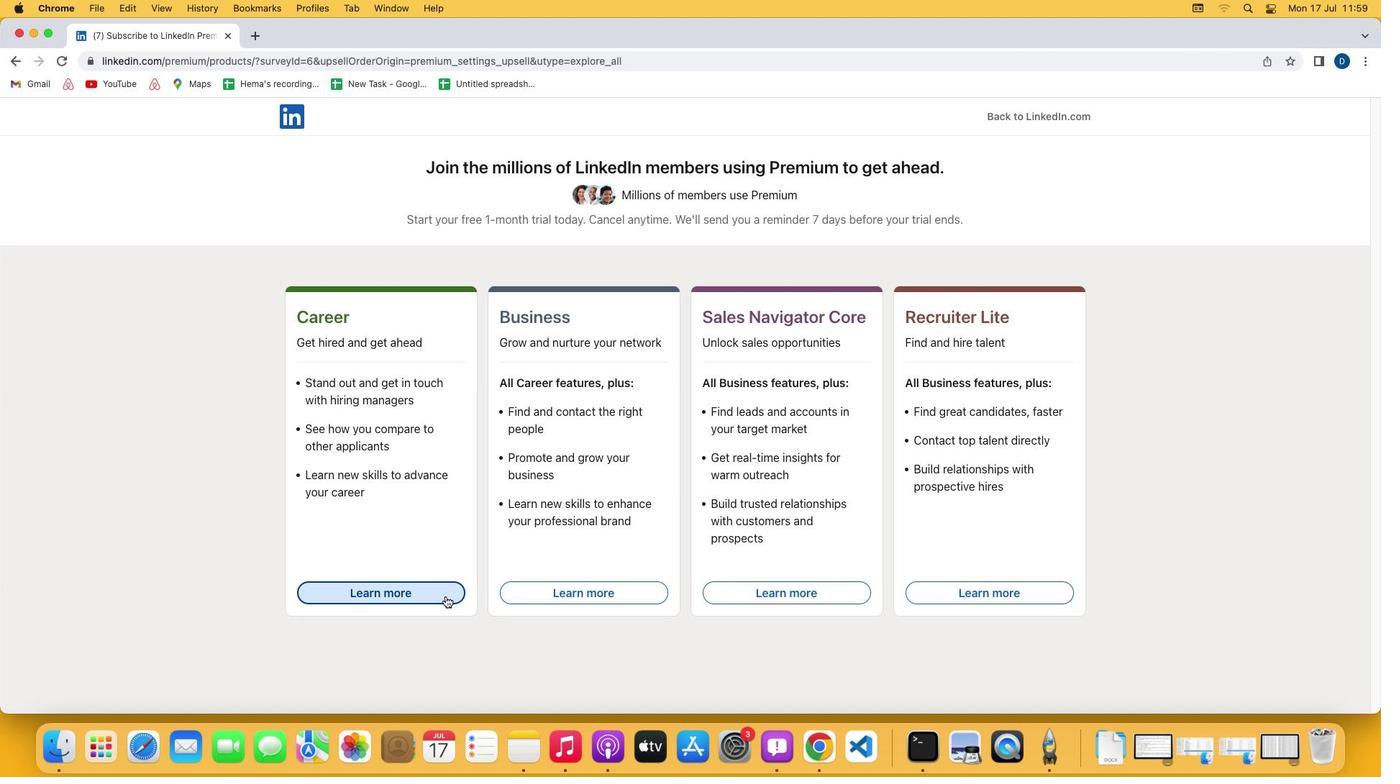 
